 Task: Add an event with the title Second Product Launch Showcase, date '2024/04/05', time 8:00 AM to 10:00 AMand add a description: During the discussion, both the employee and the supervisor (or relevant stakeholders) will have an opportunity to share their perspectives, observations, and concerns. The focus will be on understanding the underlying reasons for the performance issues, identifying any obstacles or challenges, and jointly developing a plan for improvement.Select event color  Sage . Add location for the event as: Mexico City, Mexico, logged in from the account softage.8@softage.netand send the event invitation to softage.9@softage.net and softage.10@softage.net. Set a reminder for the event Every weekday(Monday to Friday)
Action: Mouse moved to (34, 89)
Screenshot: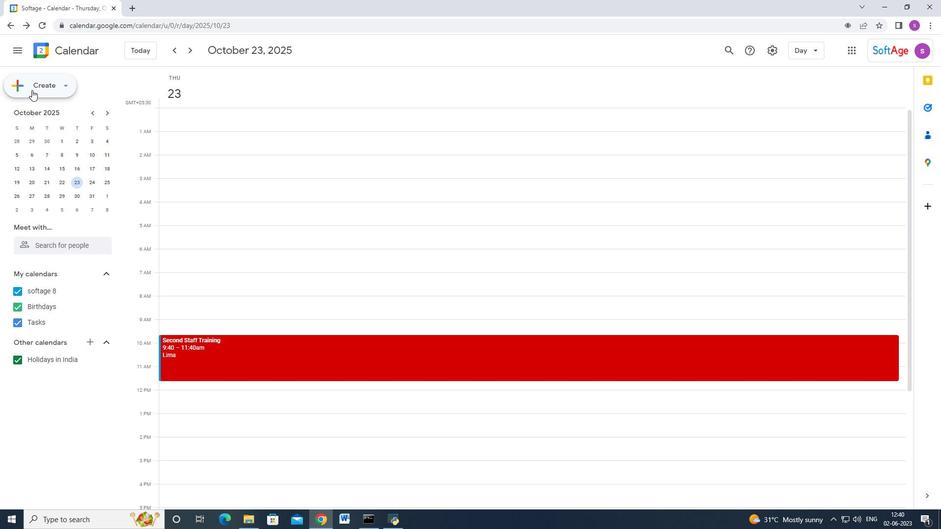 
Action: Mouse pressed left at (34, 89)
Screenshot: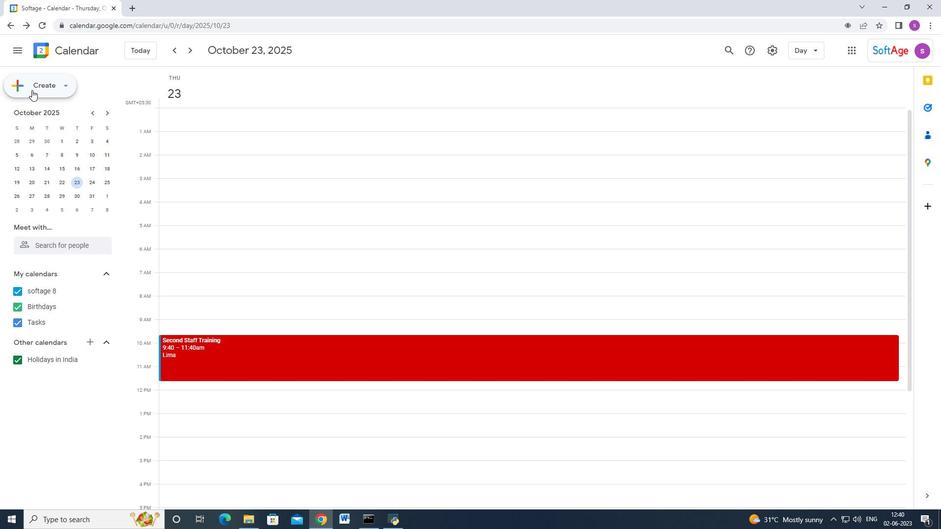
Action: Mouse moved to (53, 112)
Screenshot: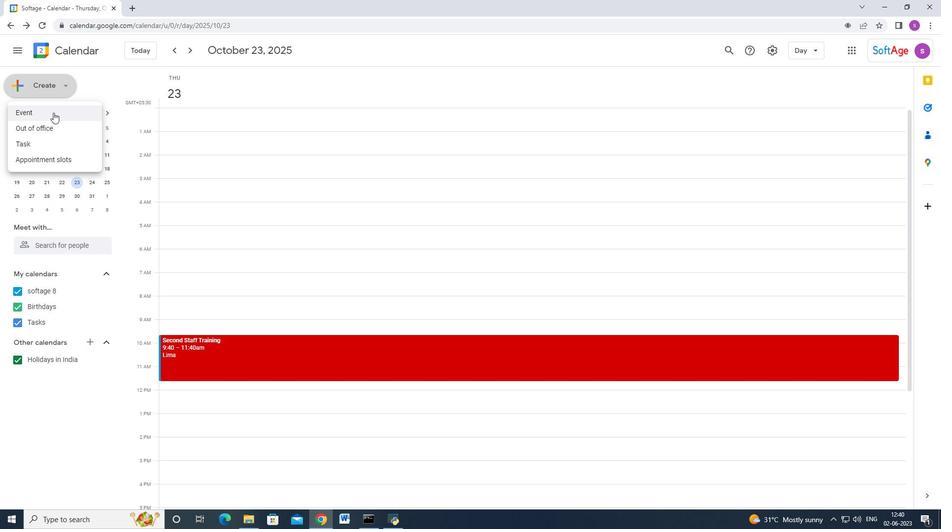 
Action: Mouse pressed left at (53, 112)
Screenshot: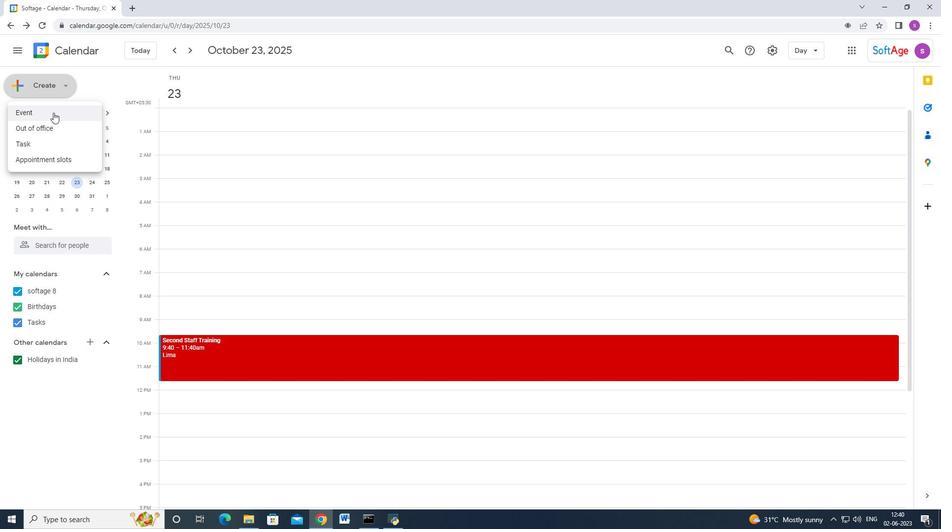 
Action: Mouse moved to (553, 398)
Screenshot: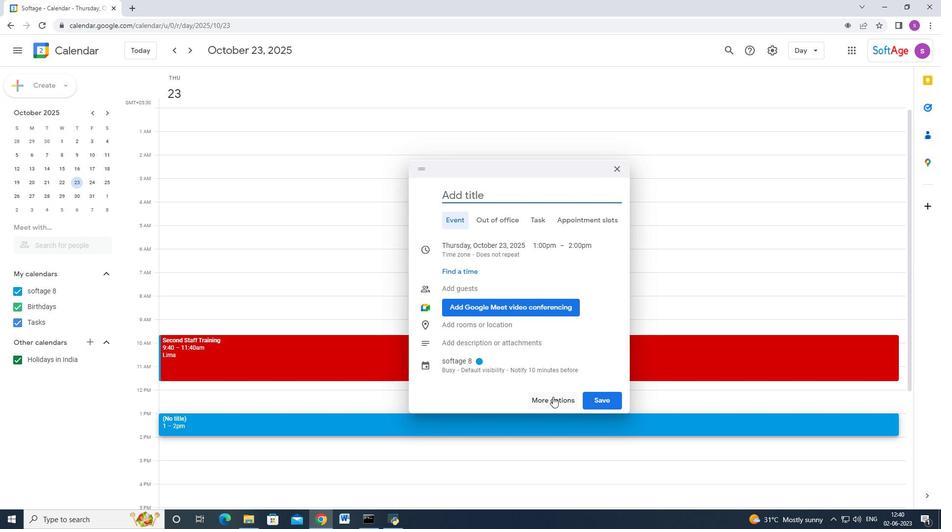 
Action: Mouse pressed left at (553, 398)
Screenshot: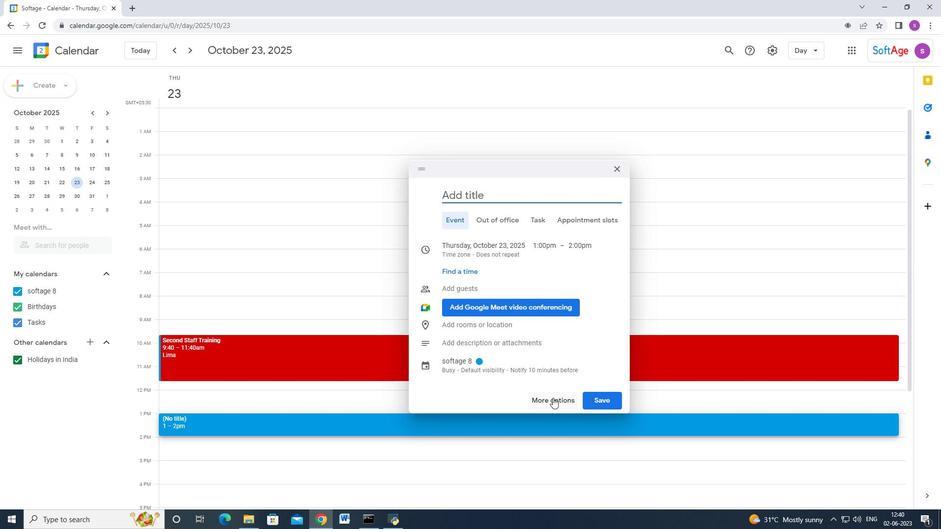 
Action: Mouse moved to (106, 64)
Screenshot: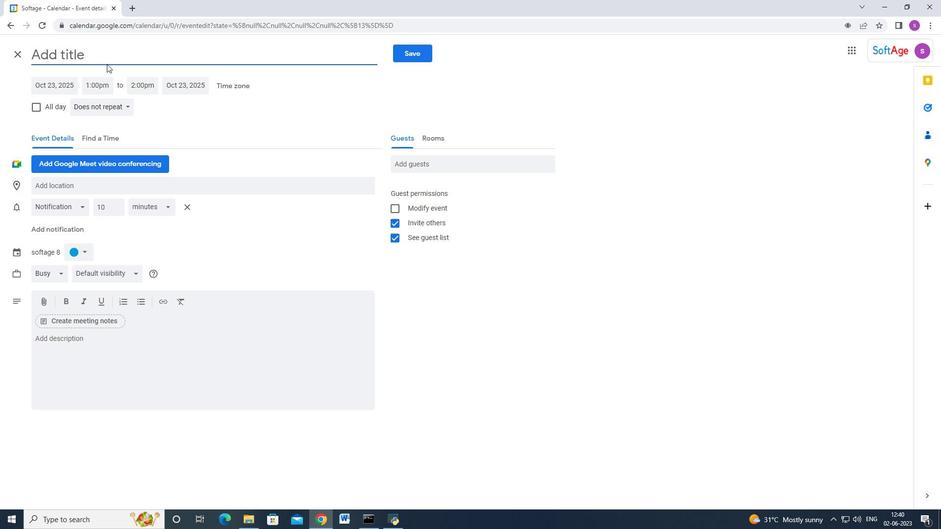 
Action: Key pressed <Key.shift><Key.shift><Key.shift><Key.shift><Key.shift><Key.shift><Key.shift><Key.shift><Key.shift><Key.shift><Key.shift><Key.shift><Key.shift><Key.shift><Key.shift><Key.shift><Key.shift><Key.shift><Key.shift><Key.shift><Key.shift><Key.shift><Key.shift><Key.shift><Key.shift><Key.shift><Key.shift><Key.shift><Key.shift><Key.shift><Key.shift><Key.shift><Key.shift><Key.shift><Key.shift><Key.shift><Key.shift>N<Key.backspace><Key.shift_r>Secib<Key.backspace><Key.backspace>ond<Key.space><Key.shift>Product<Key.space><Key.shift>Launch<Key.space><Key.shift>Showcase
Screenshot: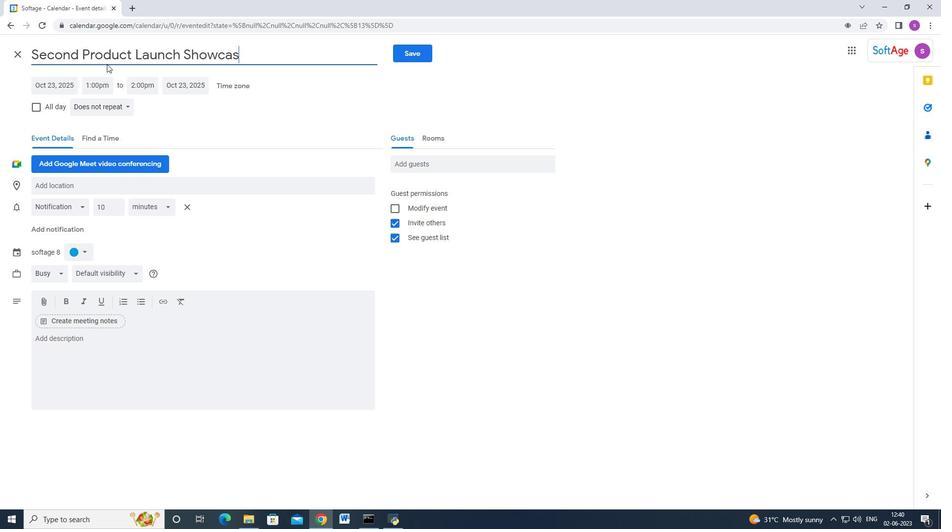 
Action: Mouse moved to (43, 85)
Screenshot: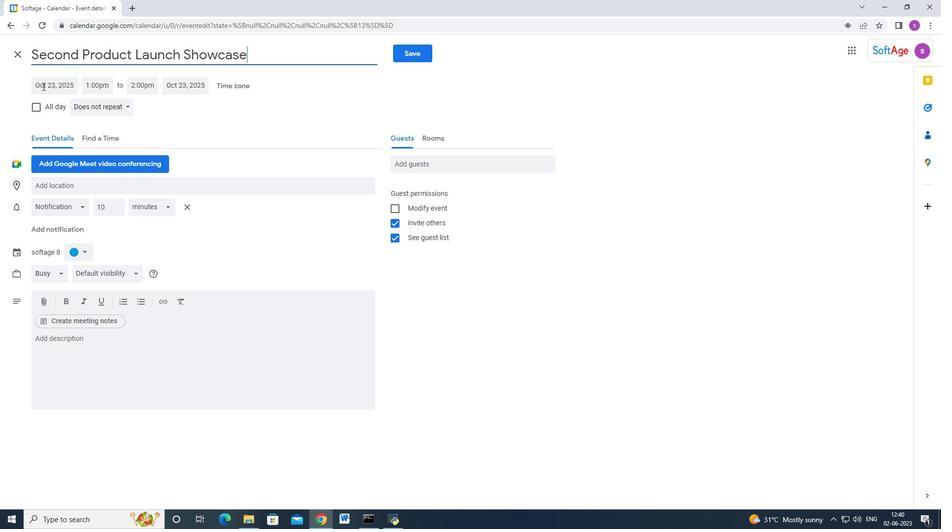 
Action: Mouse pressed left at (43, 85)
Screenshot: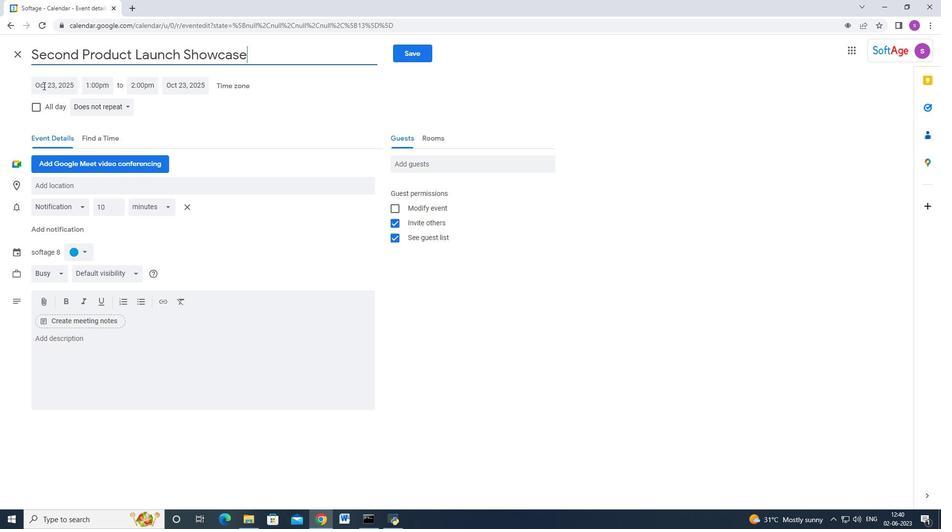 
Action: Mouse moved to (143, 105)
Screenshot: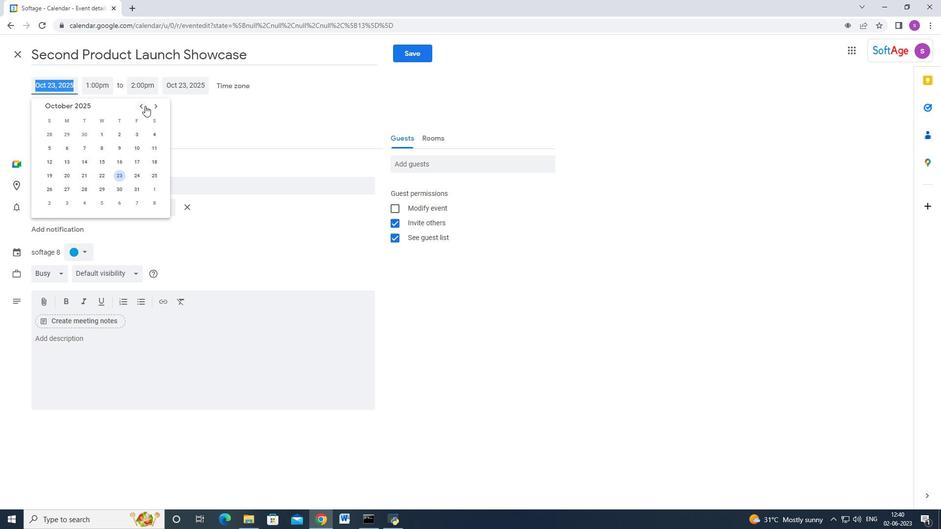 
Action: Mouse pressed left at (143, 105)
Screenshot: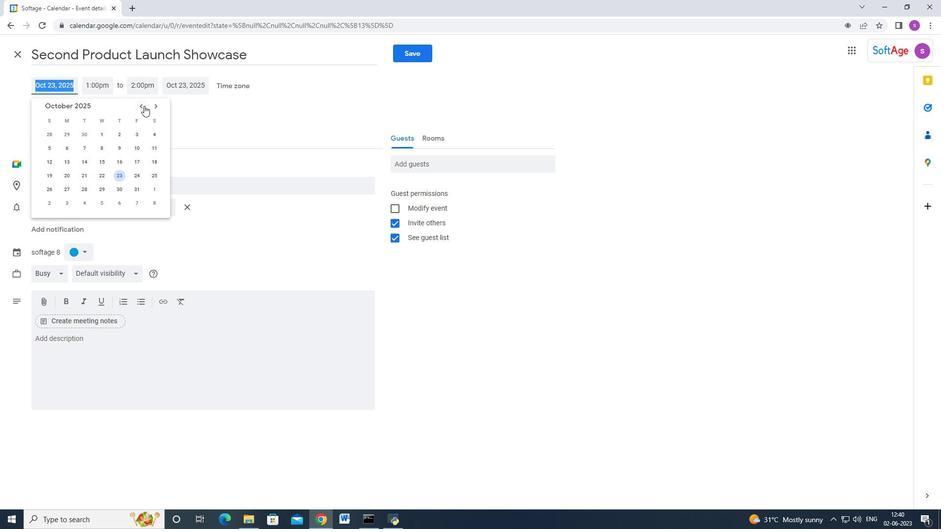 
Action: Mouse pressed left at (143, 105)
Screenshot: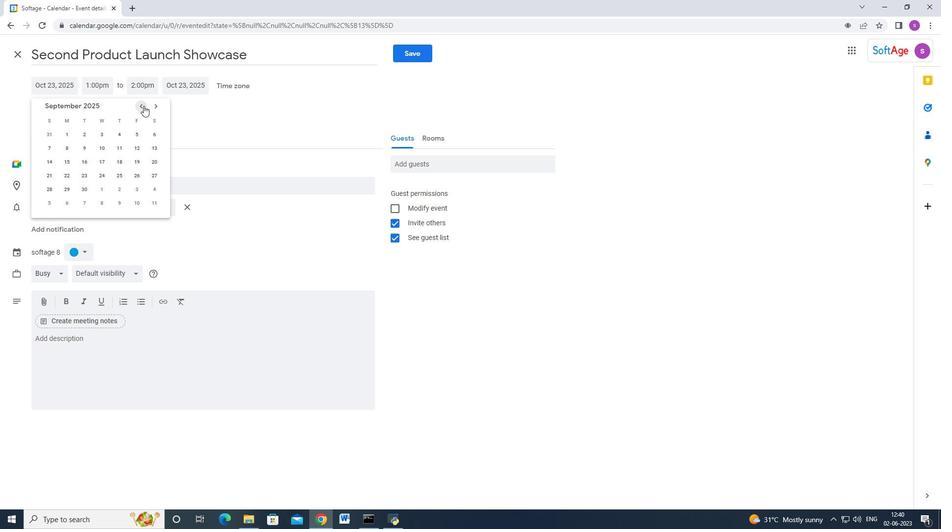 
Action: Mouse pressed left at (143, 105)
Screenshot: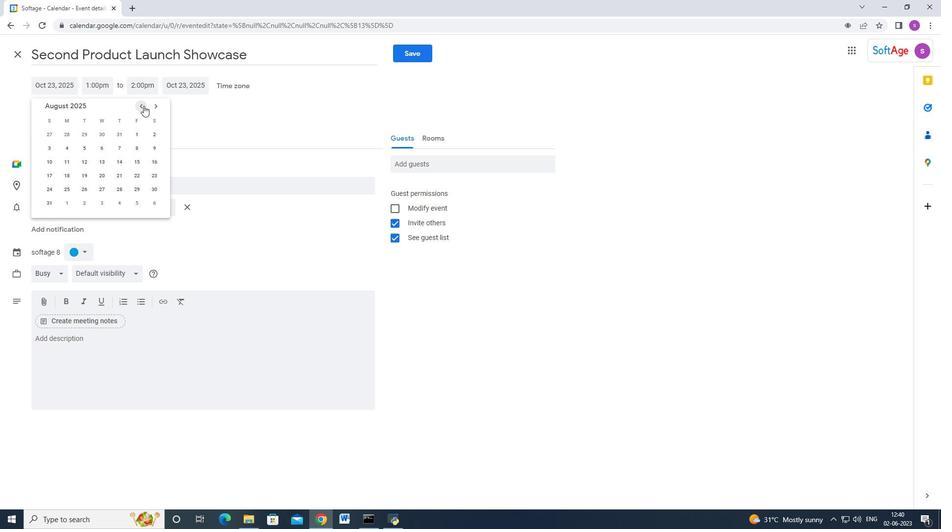 
Action: Mouse pressed left at (143, 105)
Screenshot: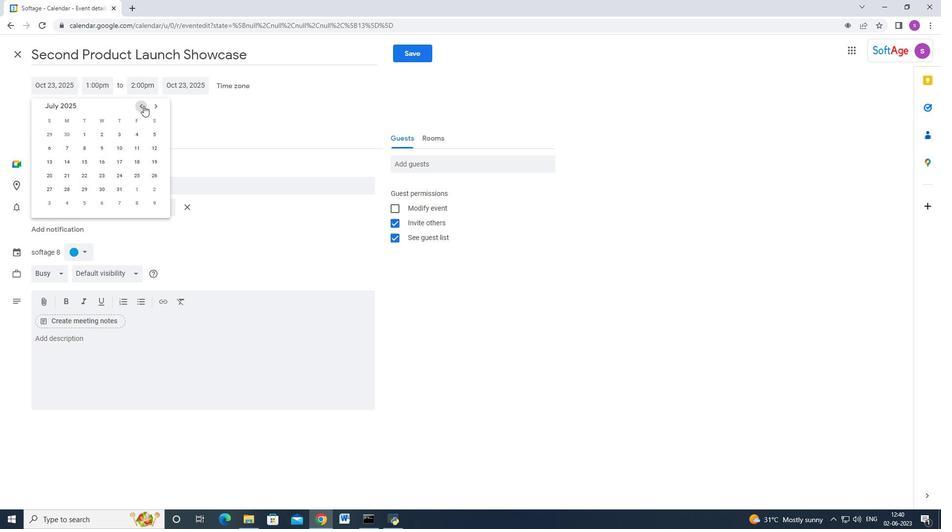 
Action: Mouse pressed left at (143, 105)
Screenshot: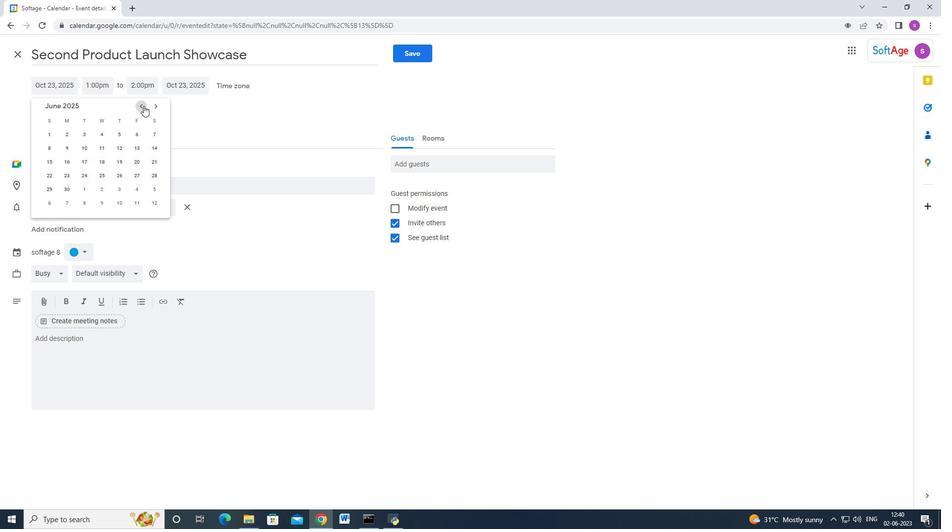 
Action: Mouse pressed left at (143, 105)
Screenshot: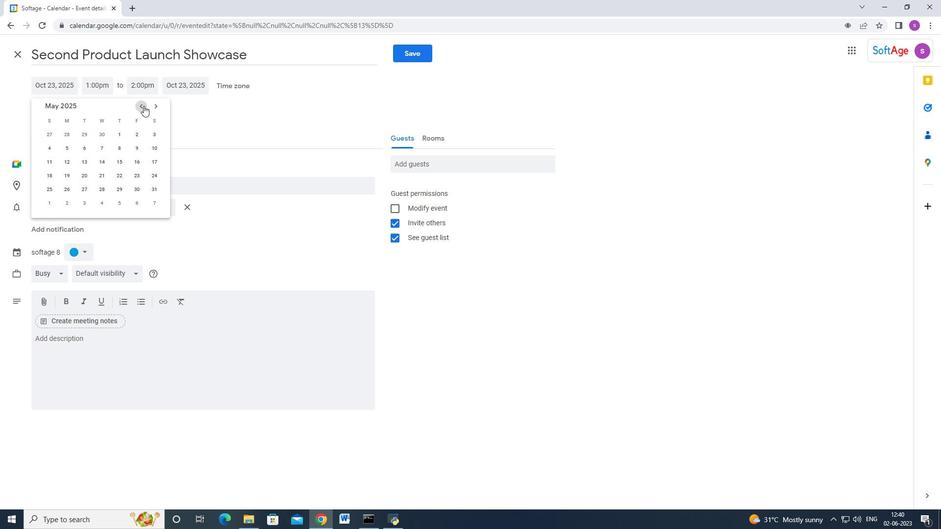 
Action: Mouse pressed left at (143, 105)
Screenshot: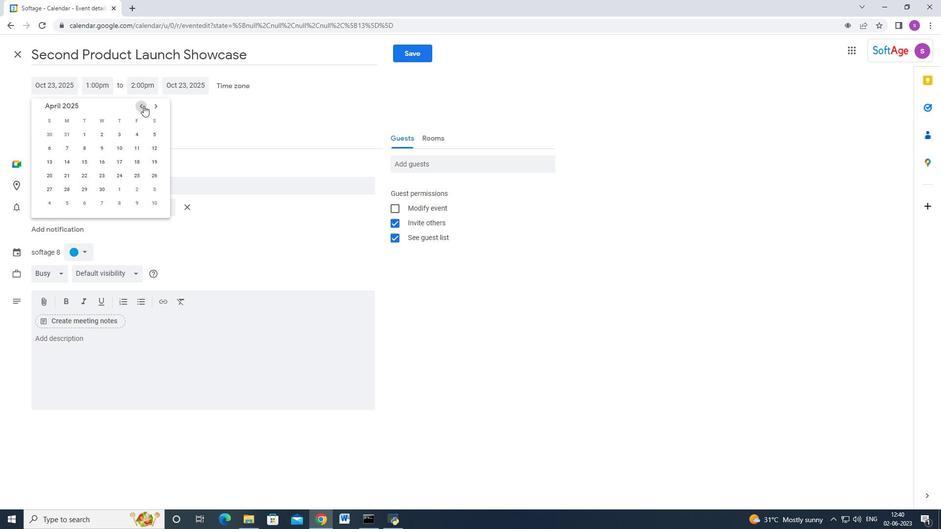 
Action: Mouse pressed left at (143, 105)
Screenshot: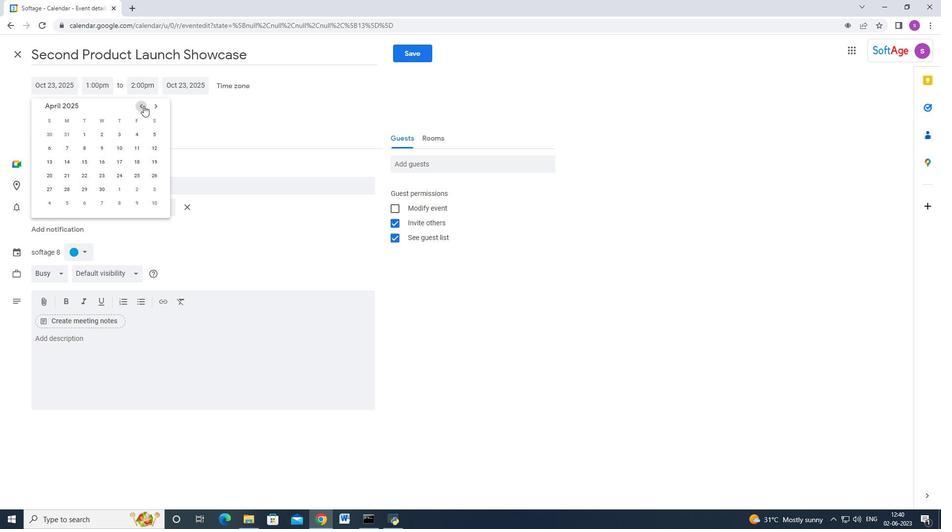 
Action: Mouse pressed left at (143, 105)
Screenshot: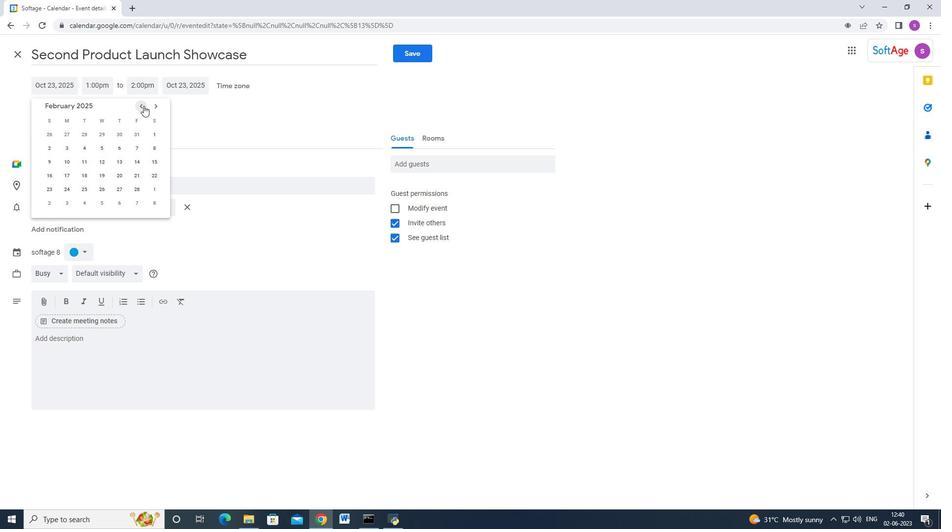 
Action: Mouse pressed left at (143, 105)
Screenshot: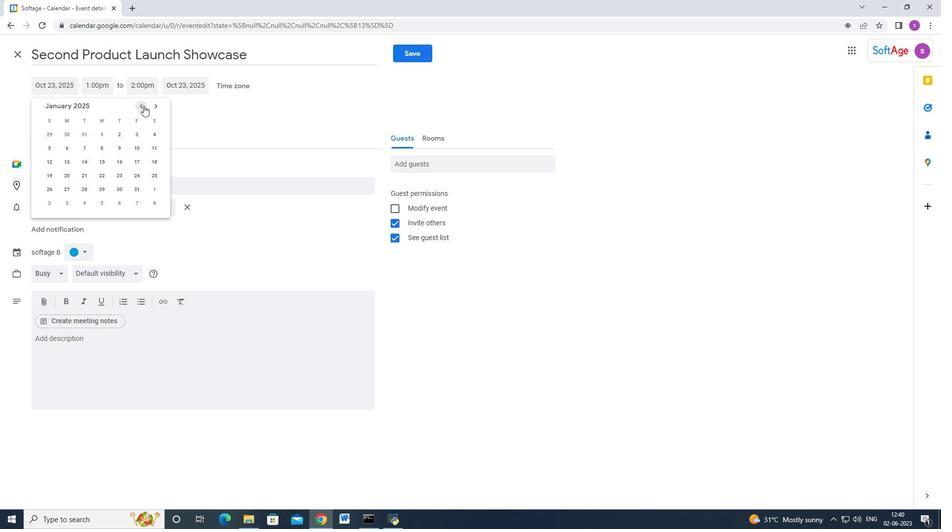 
Action: Mouse pressed left at (143, 105)
Screenshot: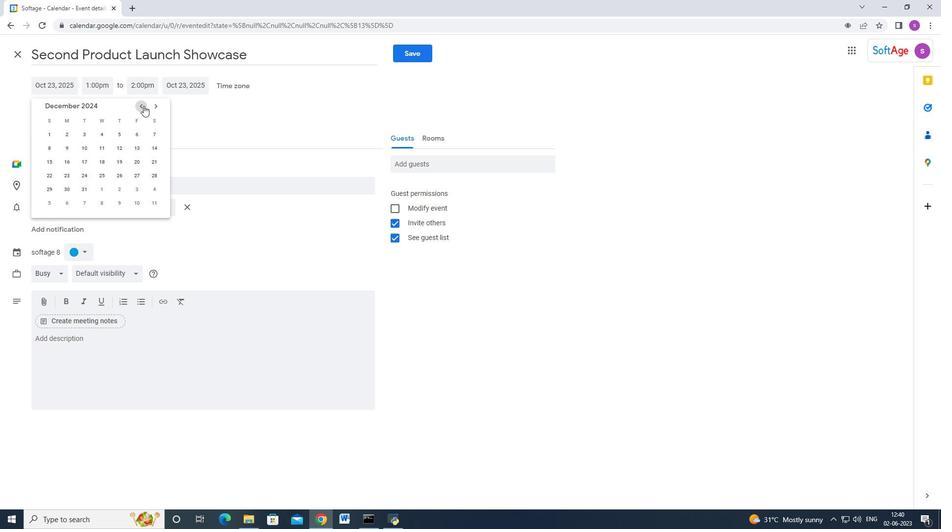 
Action: Mouse pressed left at (143, 105)
Screenshot: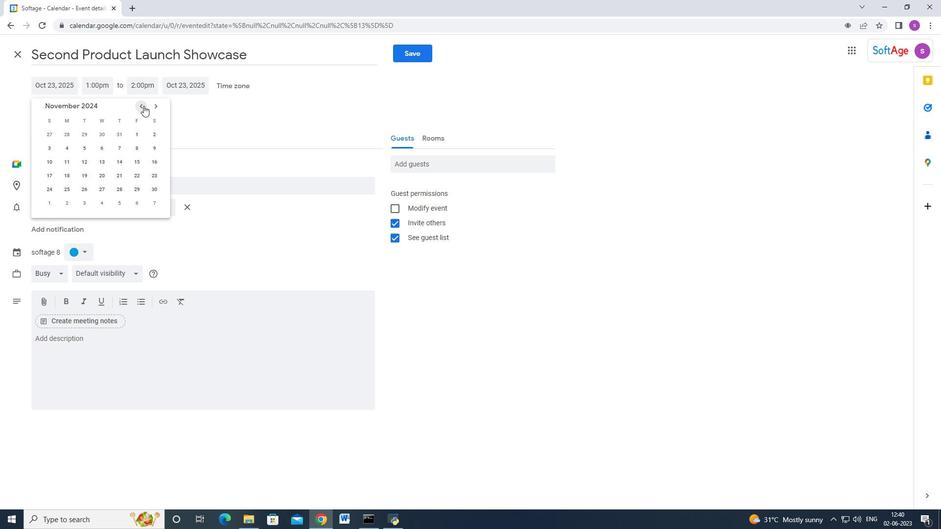 
Action: Mouse pressed left at (143, 105)
Screenshot: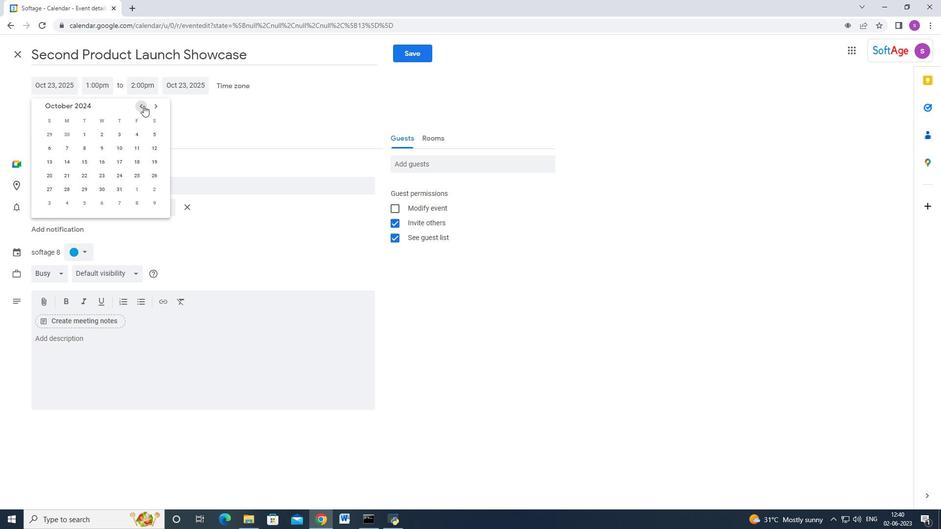 
Action: Mouse pressed left at (143, 105)
Screenshot: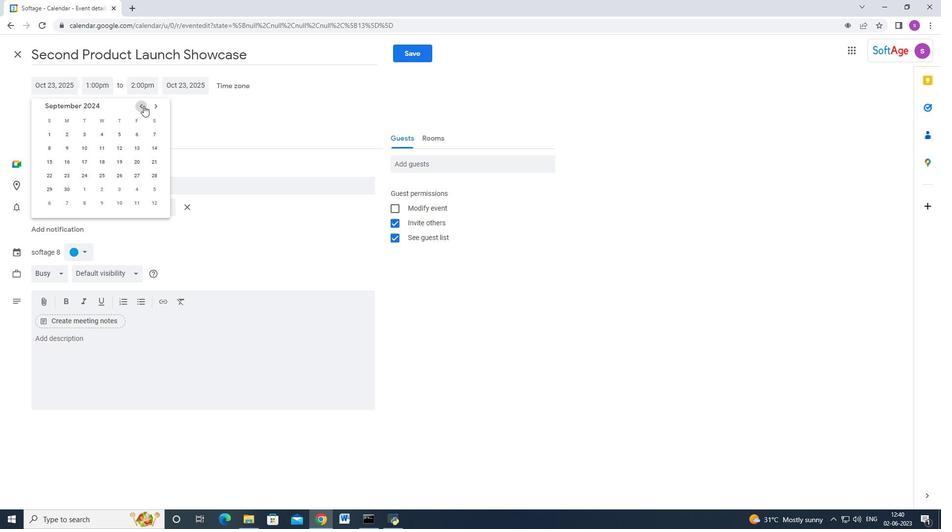 
Action: Mouse pressed left at (143, 105)
Screenshot: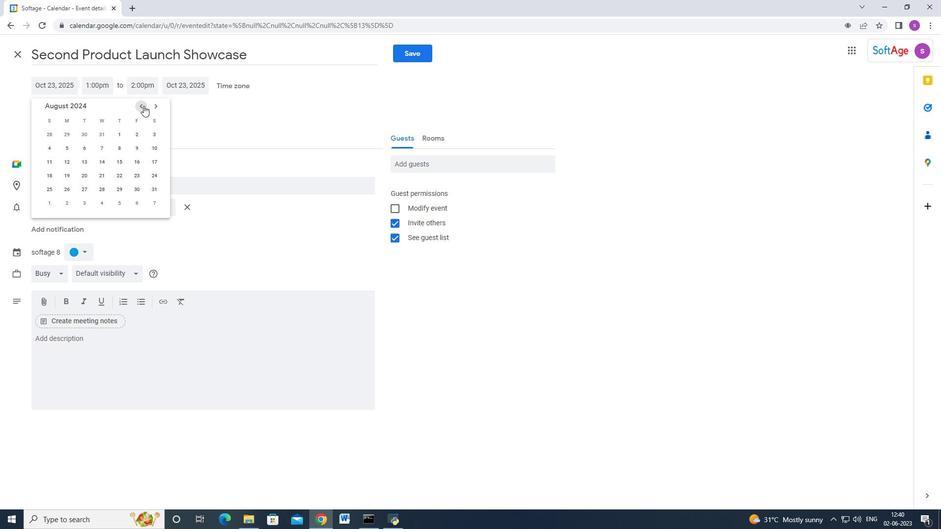 
Action: Mouse pressed left at (143, 105)
Screenshot: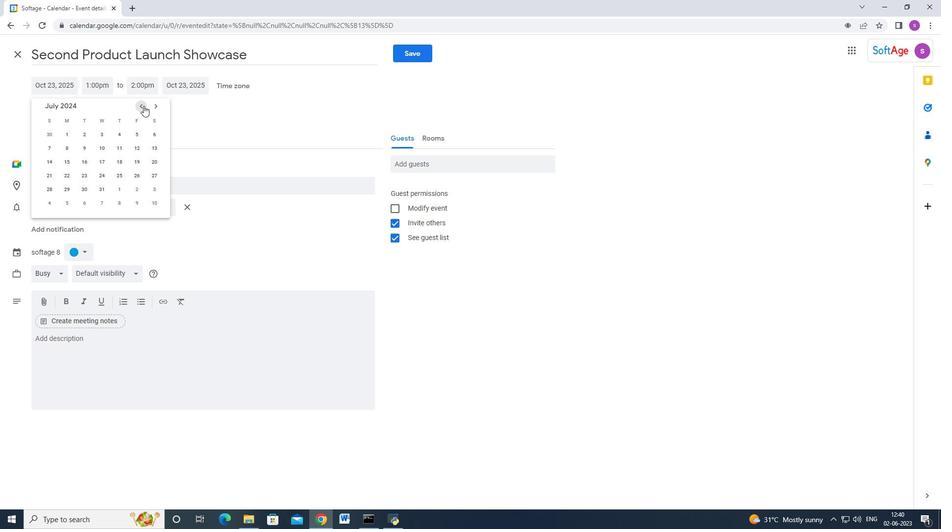 
Action: Mouse pressed left at (143, 105)
Screenshot: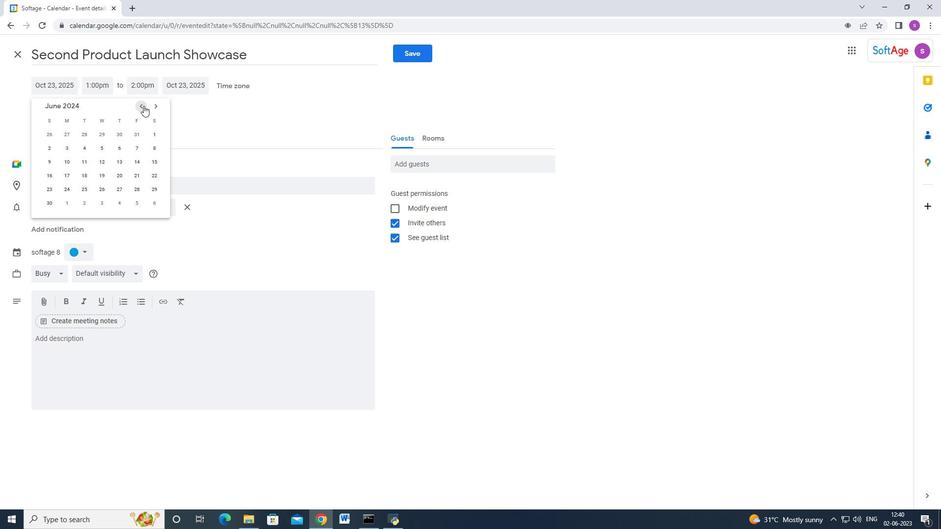 
Action: Mouse pressed left at (143, 105)
Screenshot: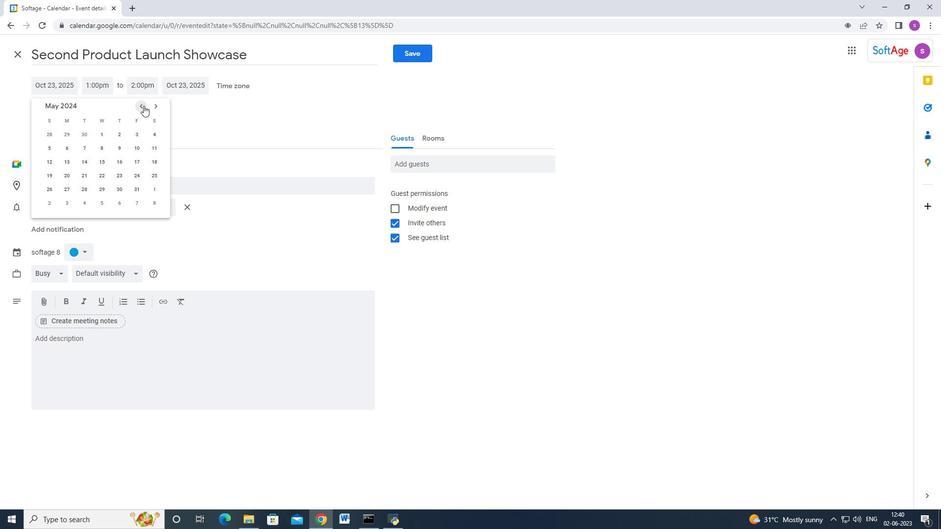 
Action: Mouse moved to (141, 130)
Screenshot: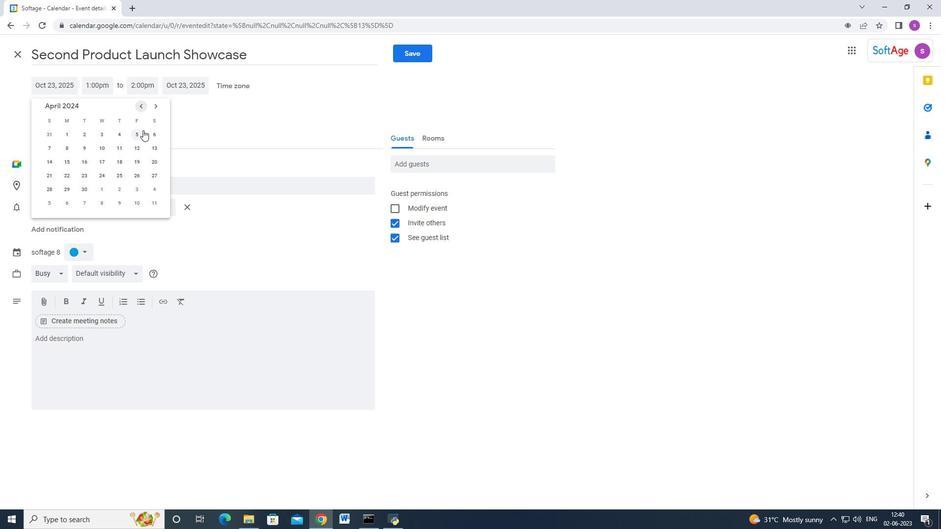 
Action: Mouse pressed left at (141, 130)
Screenshot: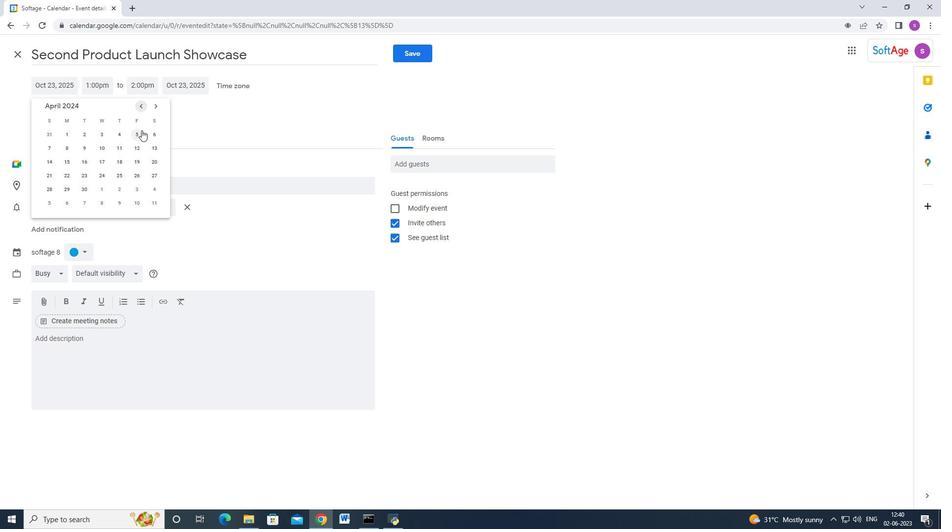 
Action: Mouse moved to (91, 80)
Screenshot: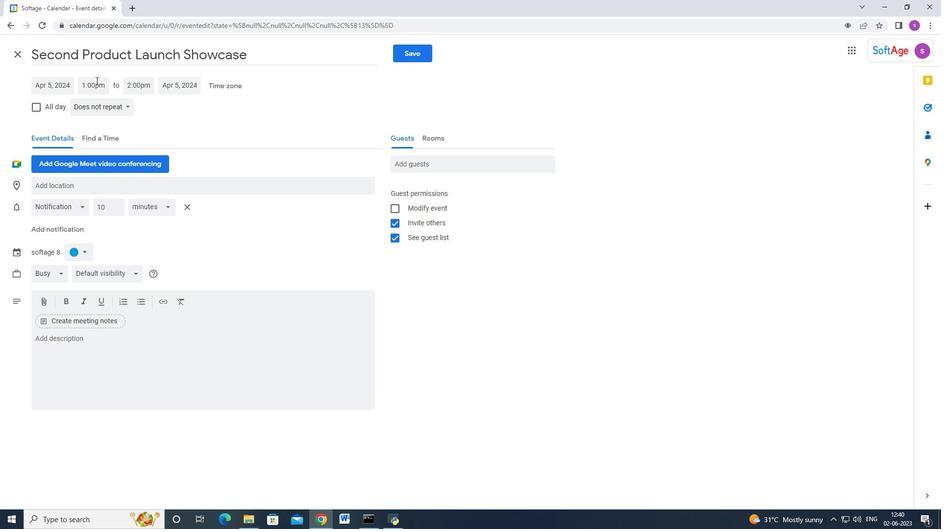 
Action: Mouse pressed left at (91, 80)
Screenshot: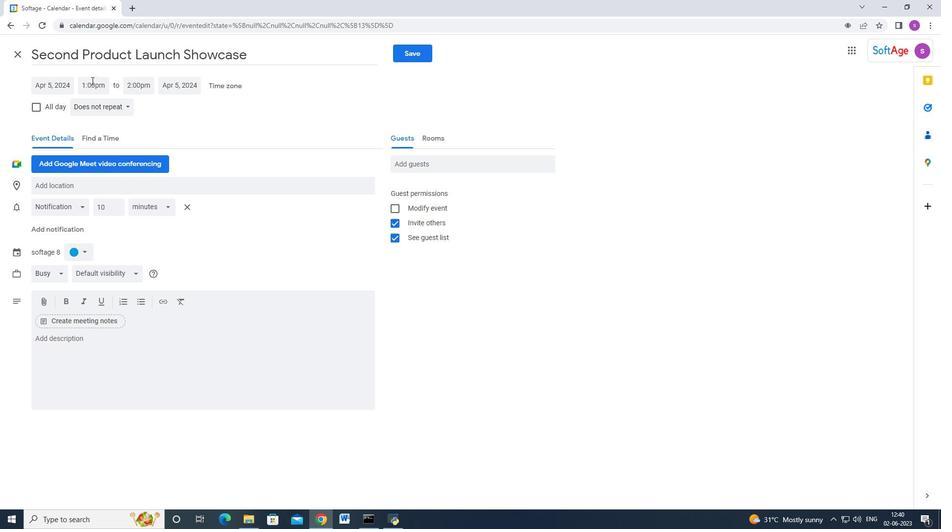 
Action: Key pressed 8<Key.shift>:000<Key.backspace>am<Key.enter>
Screenshot: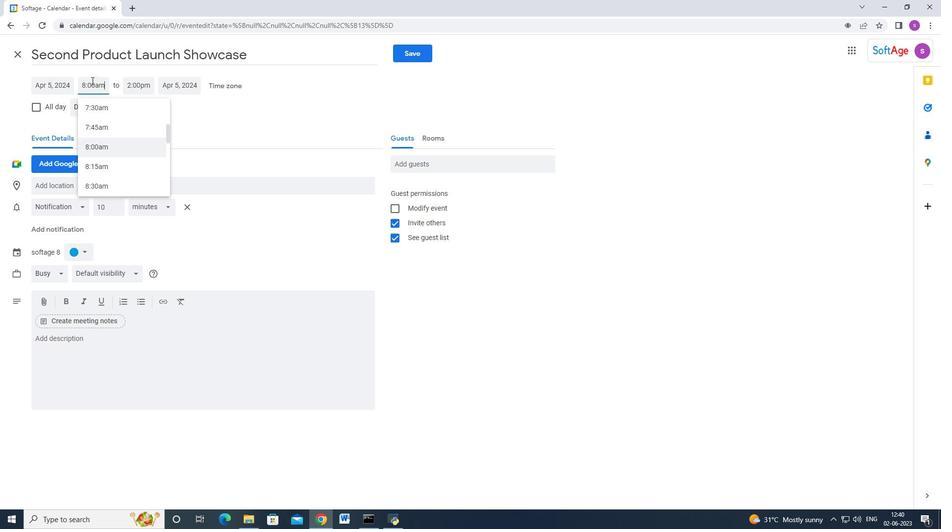 
Action: Mouse moved to (139, 89)
Screenshot: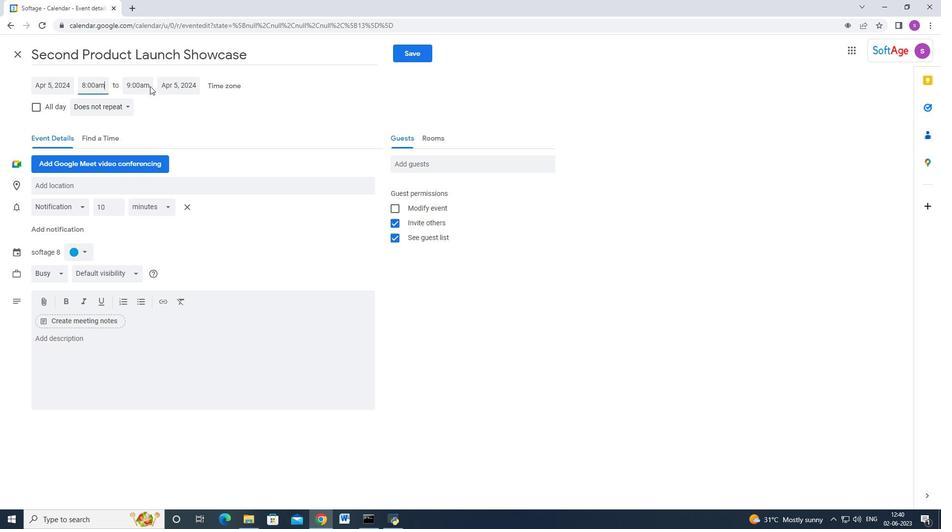 
Action: Mouse pressed left at (139, 89)
Screenshot: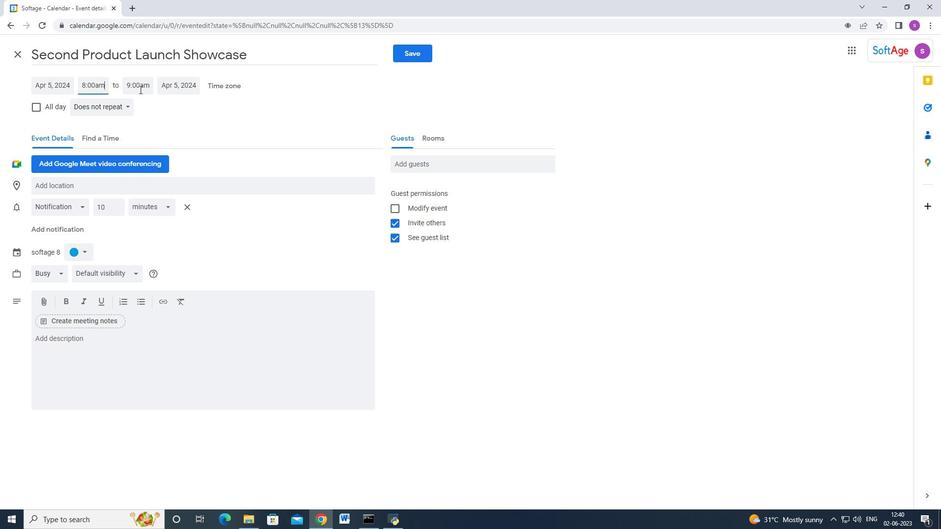 
Action: Mouse moved to (139, 89)
Screenshot: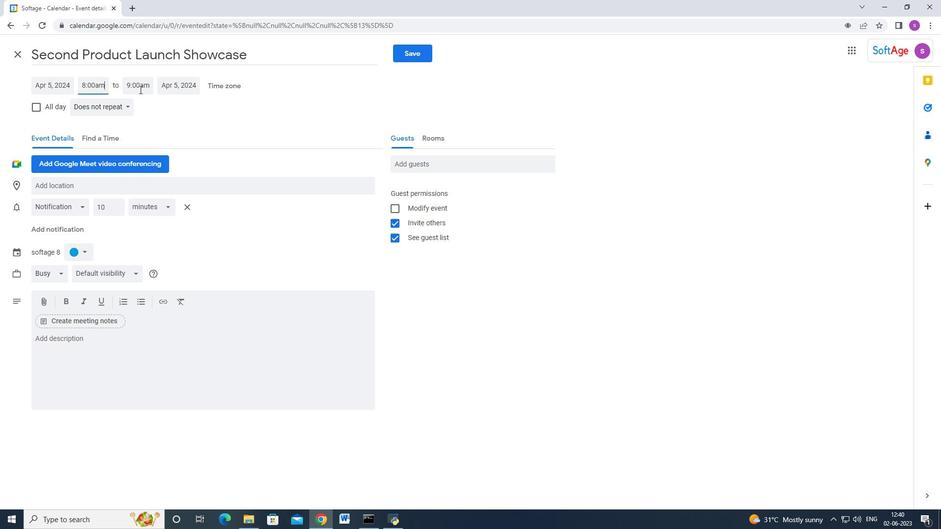 
Action: Key pressed 10<Key.shift>:00am<Key.enter>
Screenshot: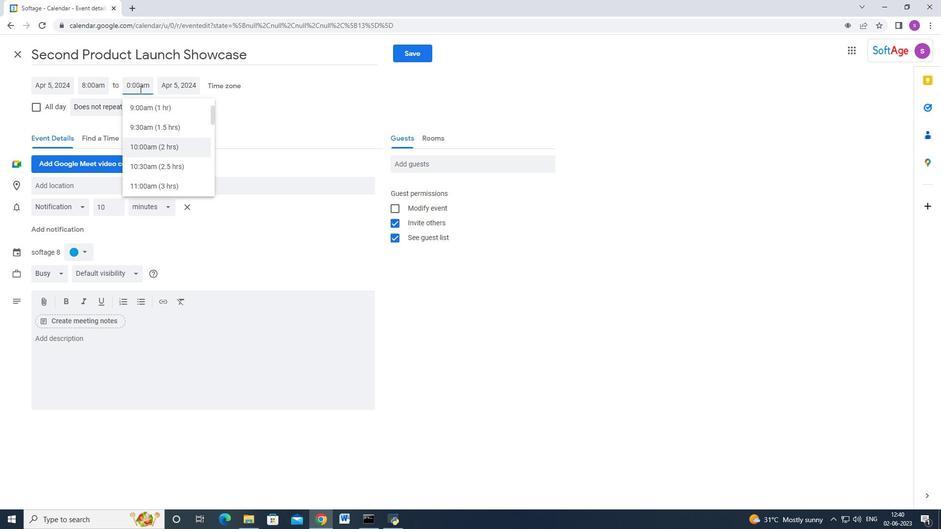 
Action: Mouse moved to (181, 88)
Screenshot: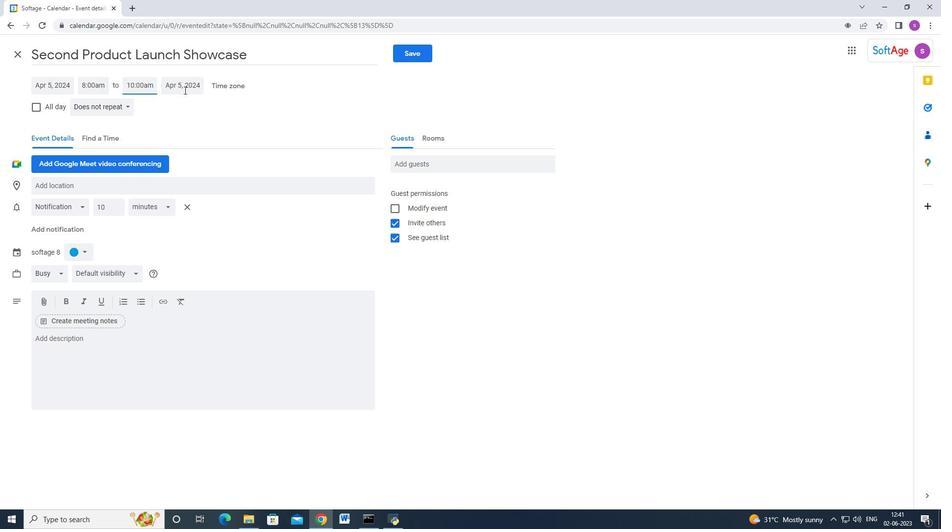 
Action: Mouse pressed left at (181, 88)
Screenshot: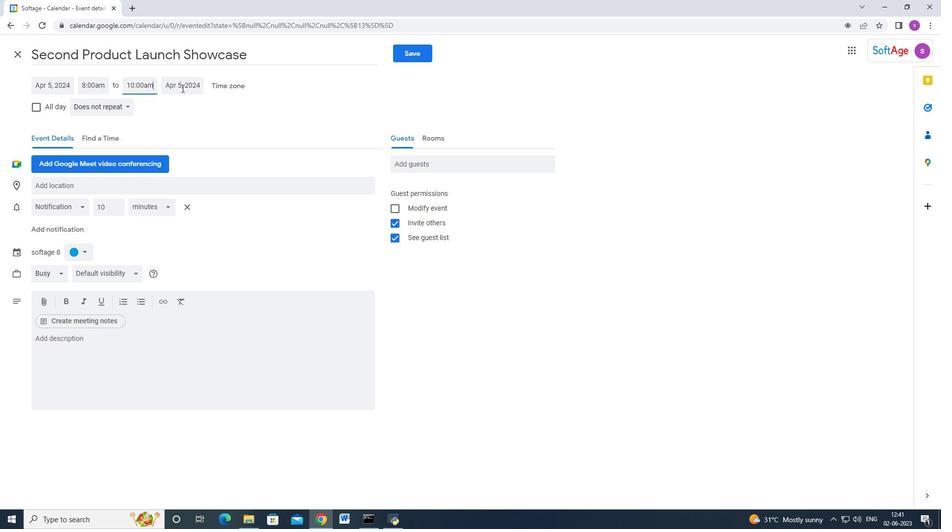 
Action: Mouse moved to (264, 84)
Screenshot: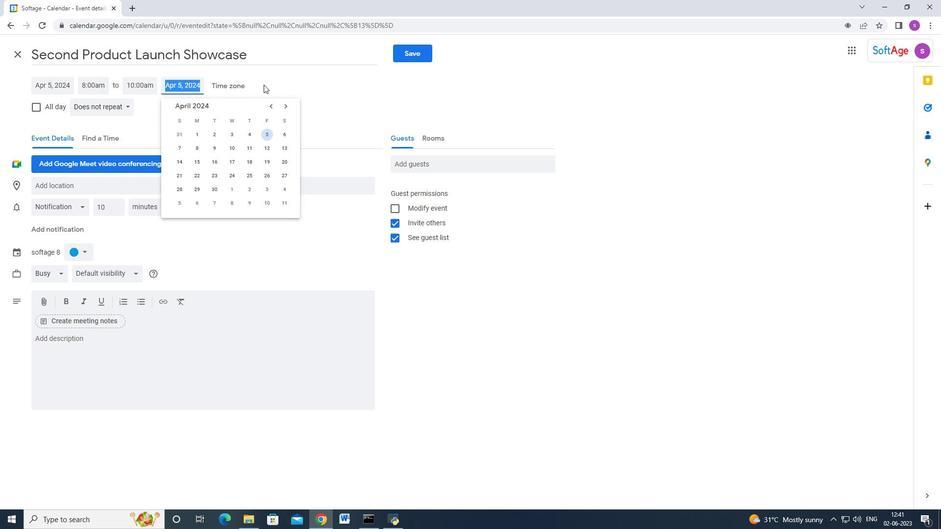 
Action: Mouse pressed left at (264, 84)
Screenshot: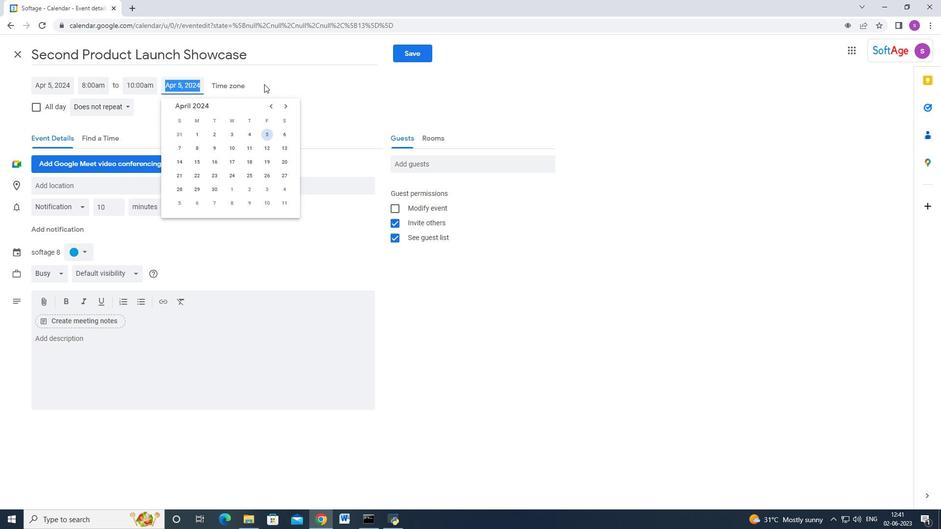 
Action: Mouse moved to (210, 150)
Screenshot: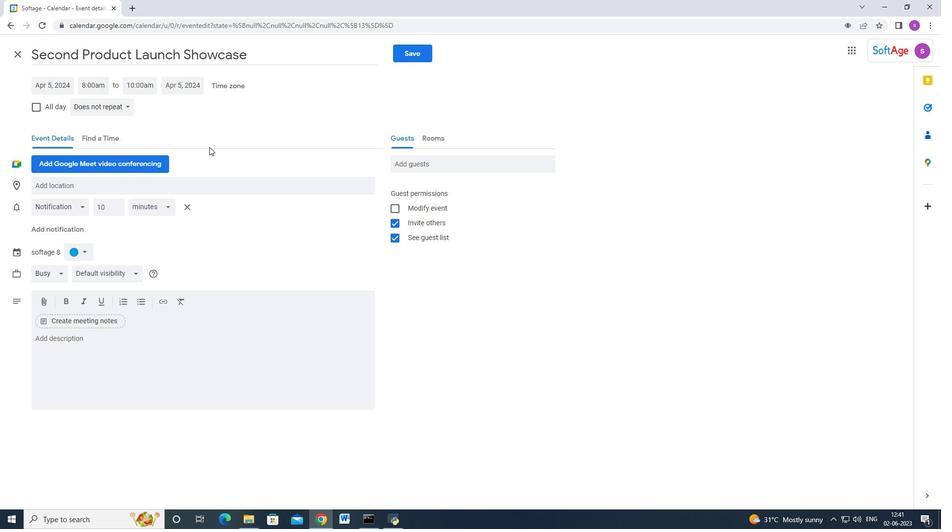 
Action: Mouse scrolled (210, 150) with delta (0, 0)
Screenshot: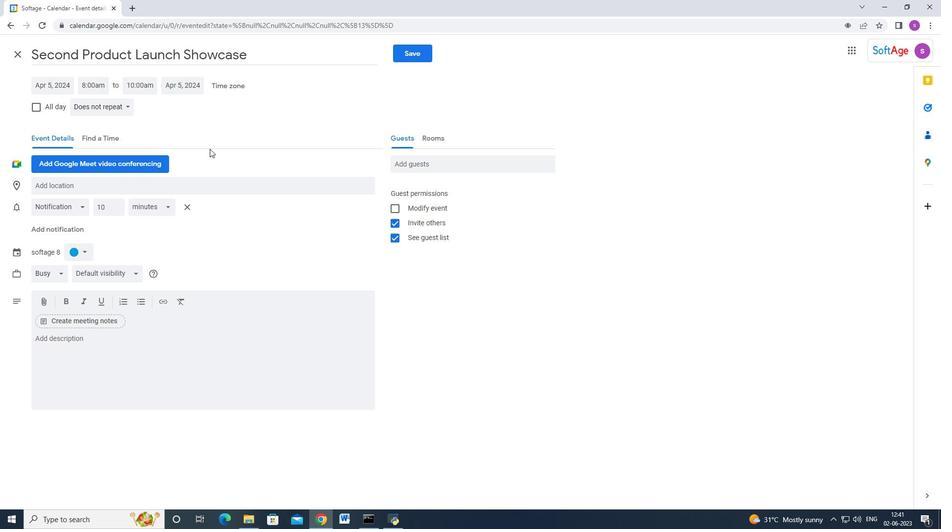 
Action: Mouse moved to (103, 344)
Screenshot: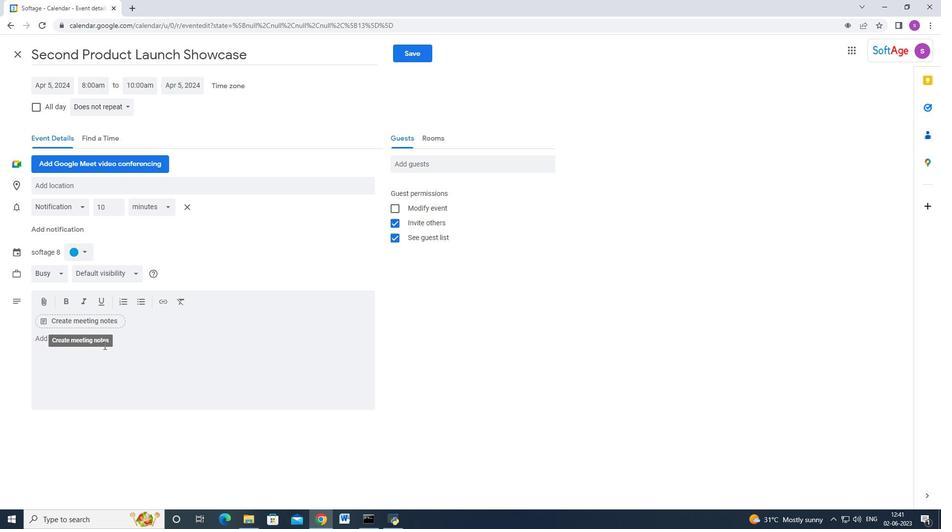 
Action: Mouse pressed left at (103, 344)
Screenshot: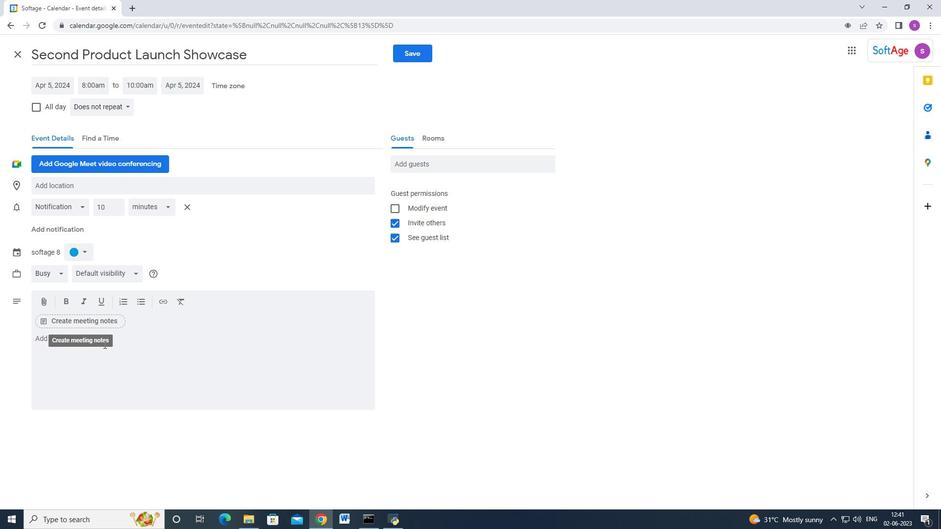 
Action: Key pressed <Key.shift>During<Key.space>the<Key.space>discussion,<Key.space>both<Key.space>the<Key.space>employee<Key.space>snd<Key.space>th<Key.backspace><Key.backspace><Key.backspace><Key.backspace><Key.backspace><Key.backspace>and<Key.space>the<Key.space>supervisor<Key.space><Key.shift>(or<Key.backspace><Key.backspace>or<Key.space>relevant<Key.space>stakeholder<Key.shift>)<Key.backspace>s<Key.shift>)<Key.space>will<Key.space>have<Key.space>an<Key.space>opportunity<Key.space>to<Key.space>share<Key.space>their<Key.space>perspectives,<Key.space>observations,<Key.space>and<Key.space>concerns.<Key.space><Key.shift>The<Key.space><Key.shift>focus<Key.space>will<Key.space>be<Key.space>on<Key.space>understanding<Key.space>the<Key.space>underlying<Key.space>t<Key.backspace>reasons<Key.space>for<Key.space>ther<Key.backspace><Key.space>perfom<Key.backspace>rmance<Key.space>issues,<Key.space><Key.shift>Identifying<Key.space>any<Key.space>obstack<Key.backspace>les<Key.space>or<Key.space>challenges<Key.space><Key.backspace>,<Key.space>and<Key.space>jointly<Key.space>developing<Key.space>a<Key.space>plan<Key.space>for<Key.space>improvement.
Screenshot: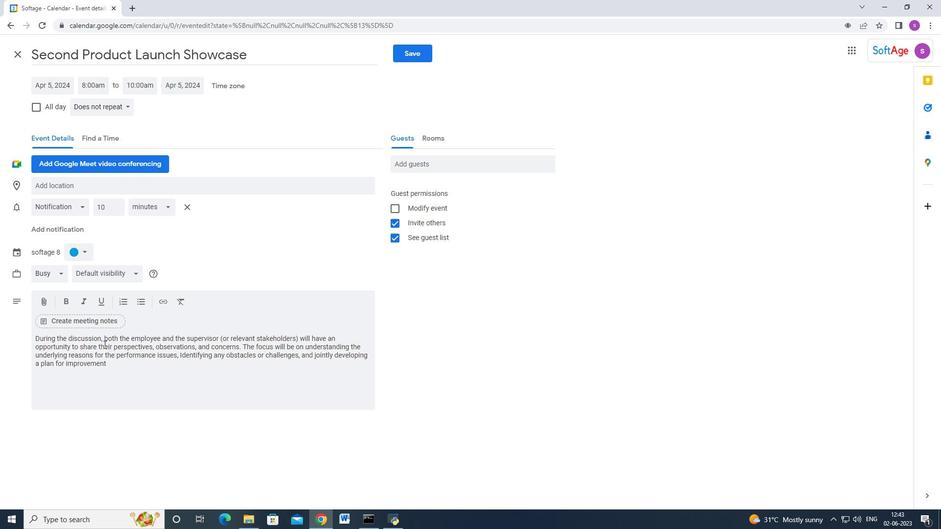 
Action: Mouse moved to (83, 253)
Screenshot: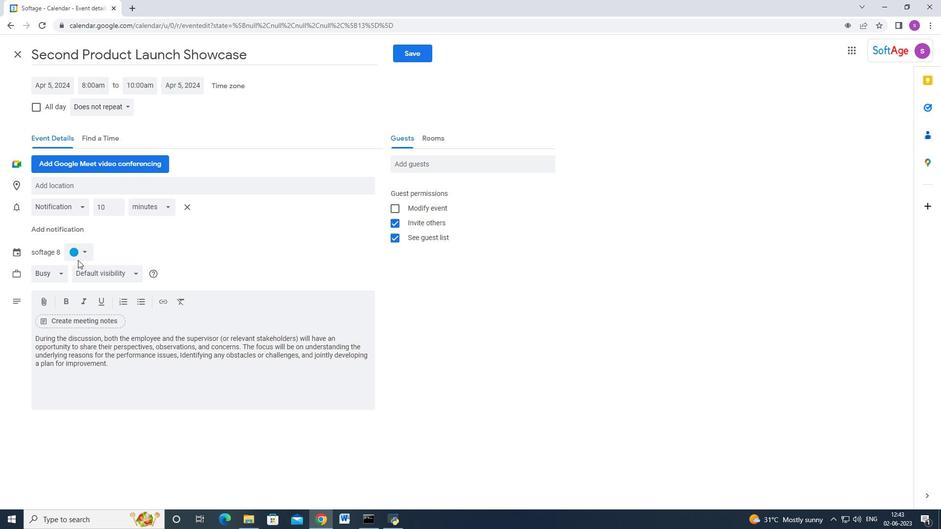 
Action: Mouse pressed left at (83, 253)
Screenshot: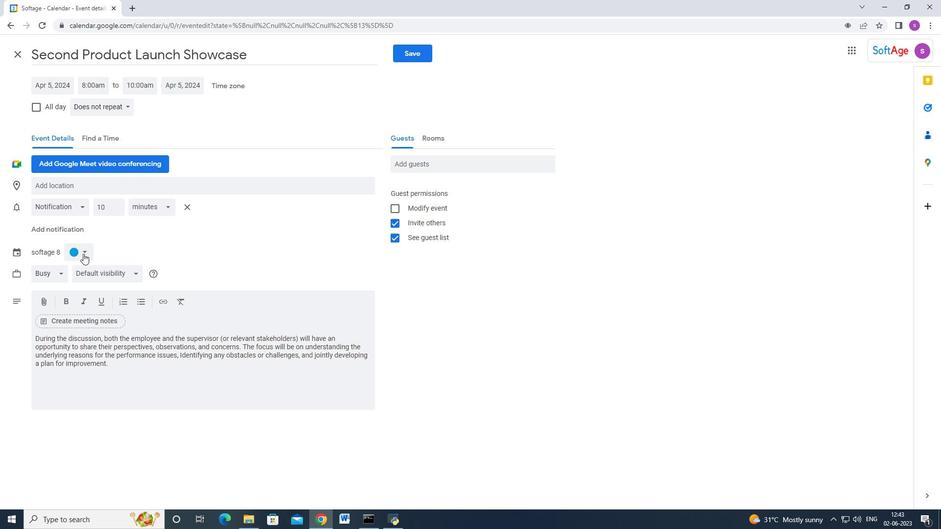
Action: Mouse moved to (74, 275)
Screenshot: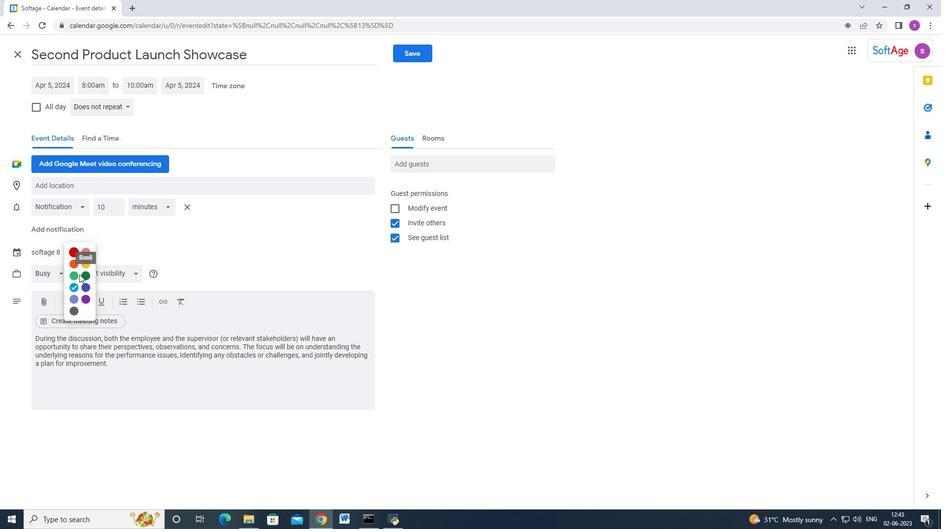
Action: Mouse pressed left at (74, 275)
Screenshot: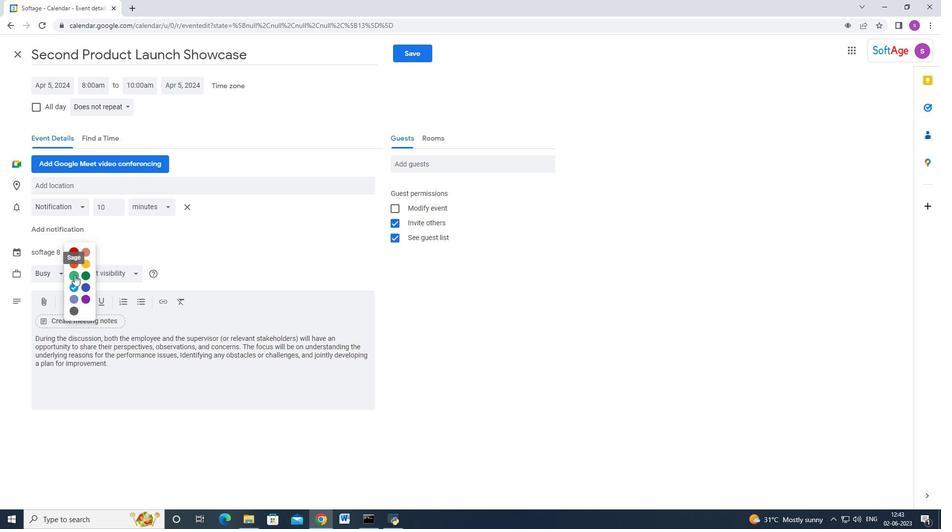 
Action: Mouse moved to (194, 191)
Screenshot: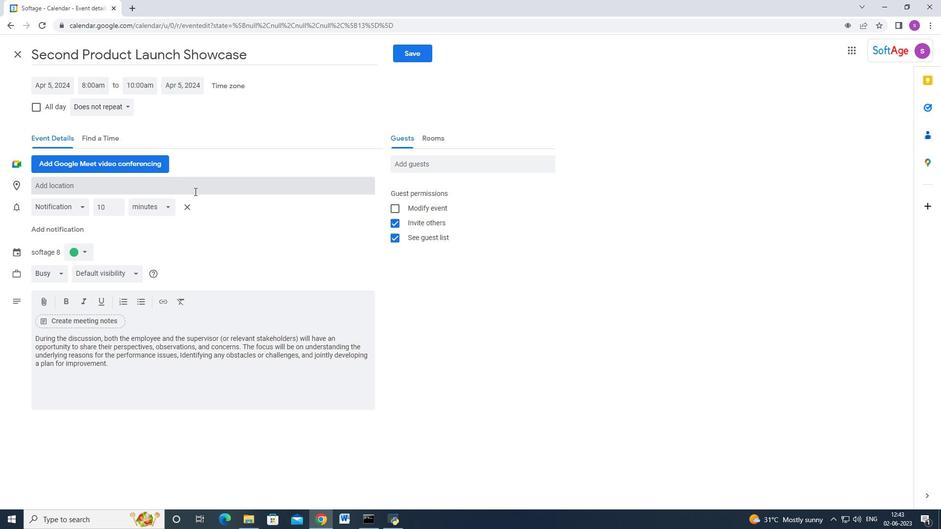 
Action: Mouse pressed left at (194, 191)
Screenshot: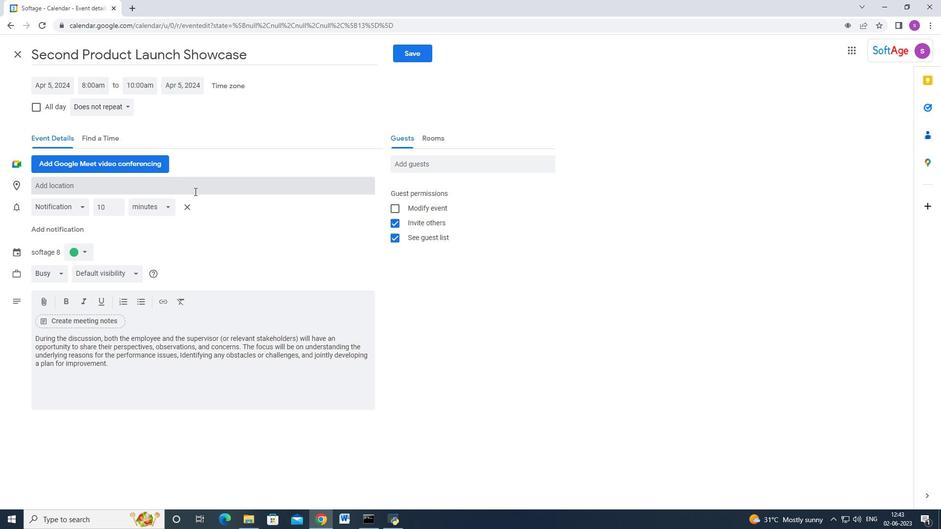 
Action: Key pressed <Key.shift>Ne<Key.backspace><Key.backspace><Key.shift>Mexico<Key.space><Key.shift>City,<Key.space><Key.shift>Mexico
Screenshot: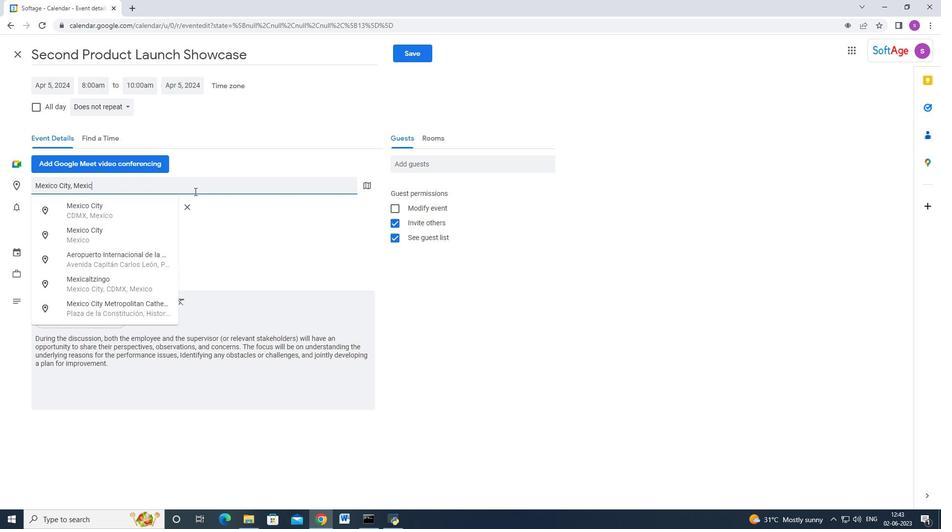 
Action: Mouse moved to (139, 229)
Screenshot: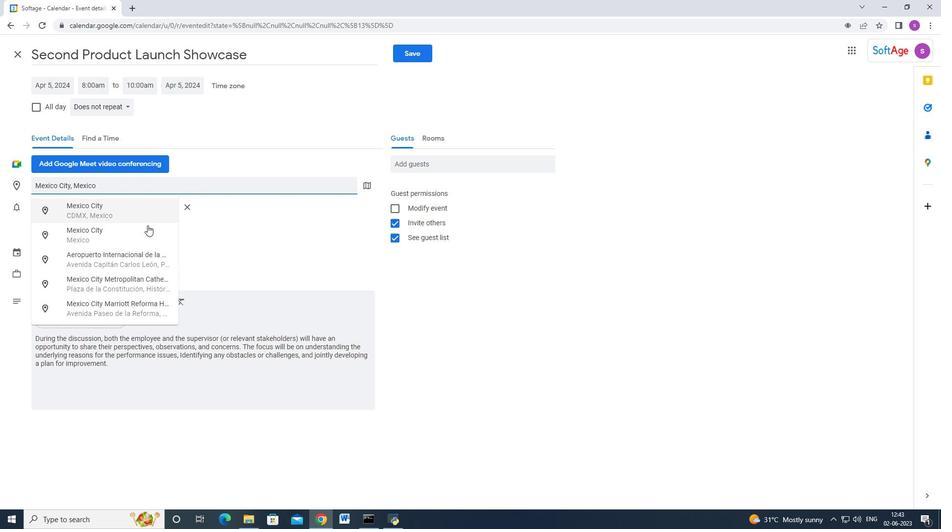 
Action: Mouse pressed left at (139, 229)
Screenshot: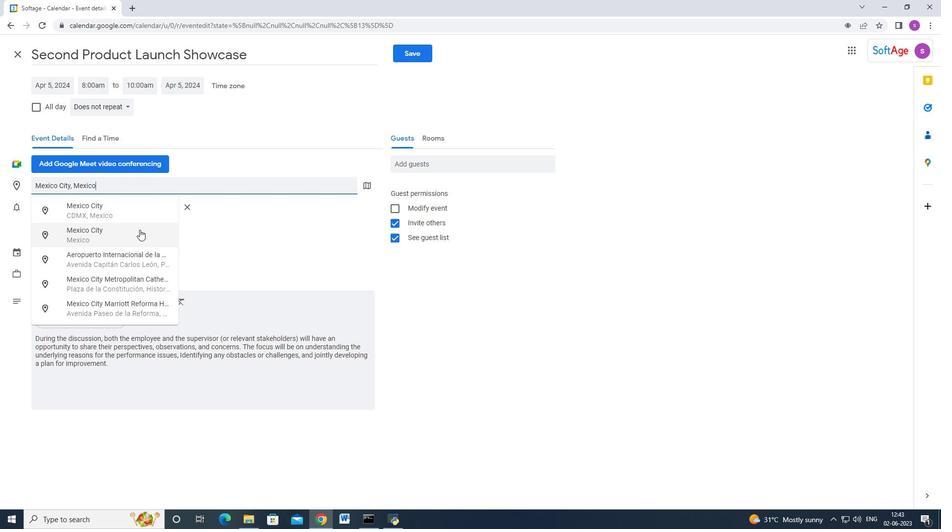 
Action: Mouse moved to (424, 157)
Screenshot: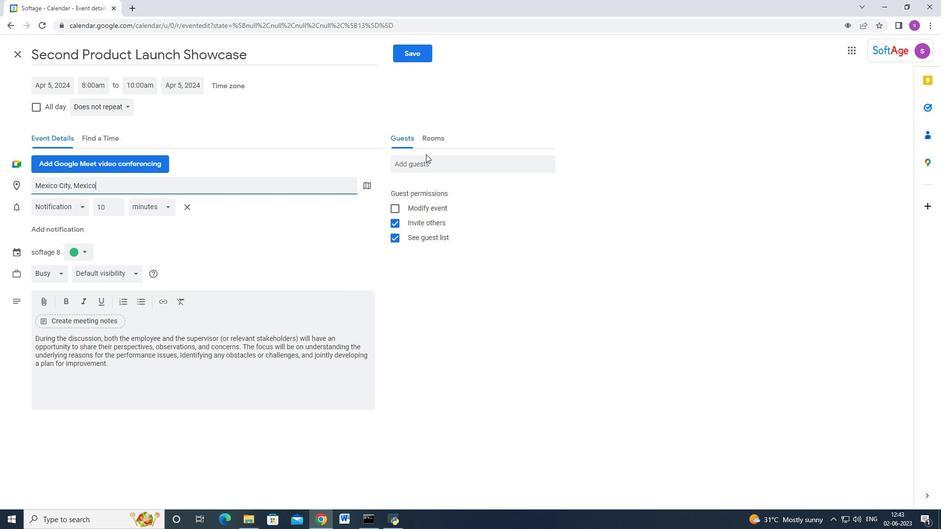 
Action: Mouse pressed left at (424, 157)
Screenshot: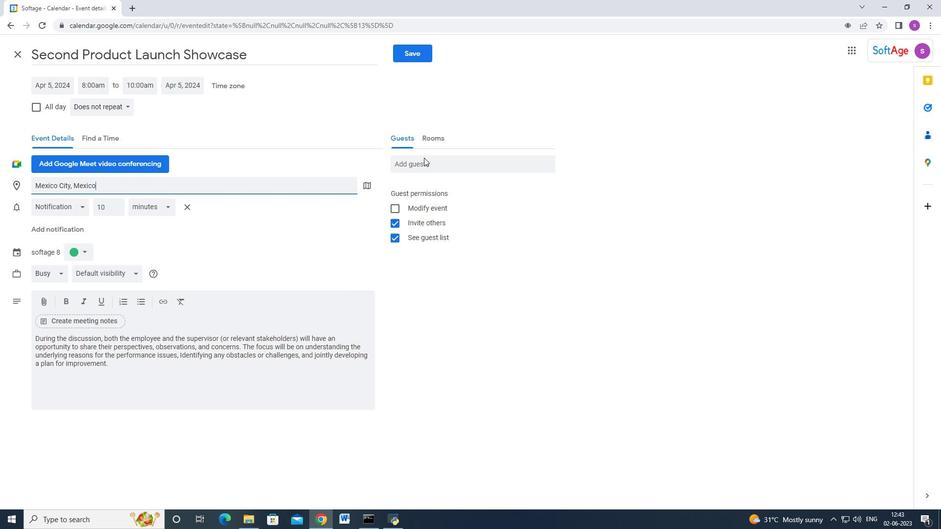 
Action: Key pressed sifta<Key.backspace><Key.backspace><Key.backspace><Key.backspace>oftage.9<Key.shift_r>@softage.net<Key.tab>softage.10<Key.shift_r>@softage.net<Key.enter>
Screenshot: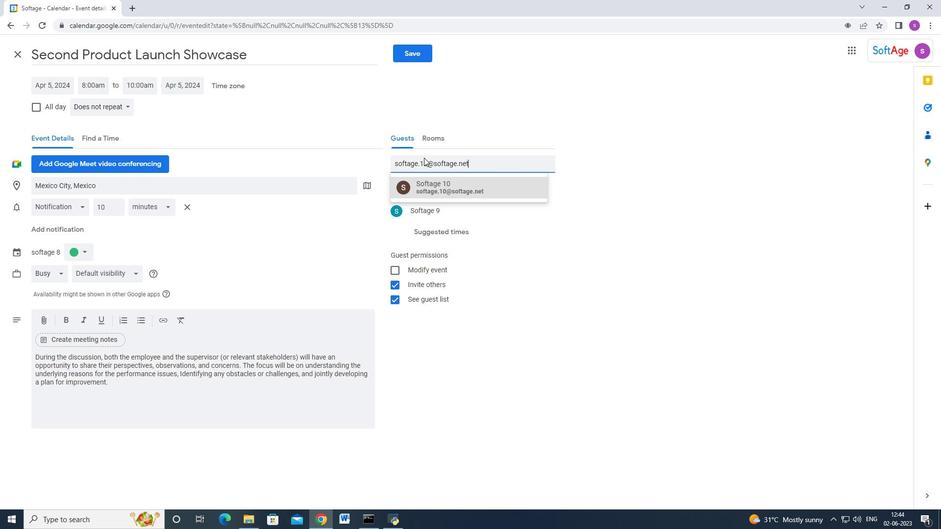 
Action: Mouse moved to (117, 109)
Screenshot: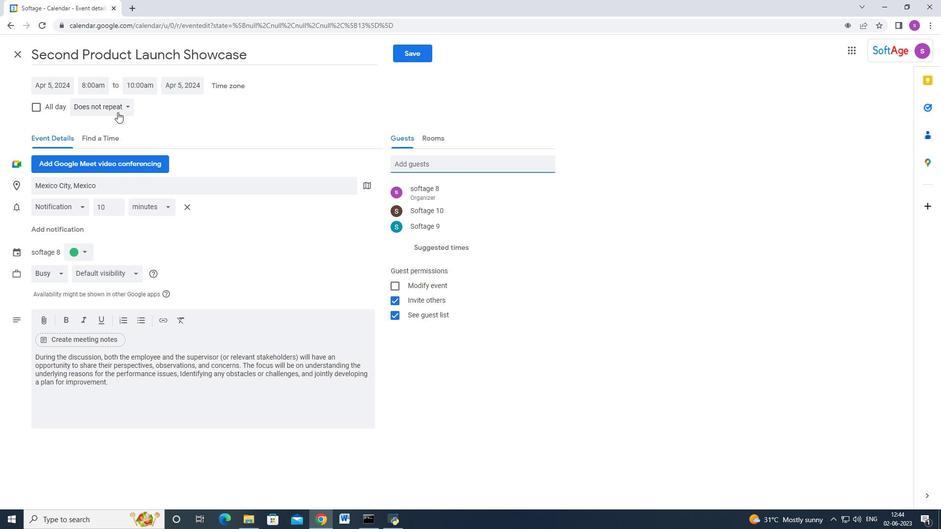 
Action: Mouse pressed left at (117, 109)
Screenshot: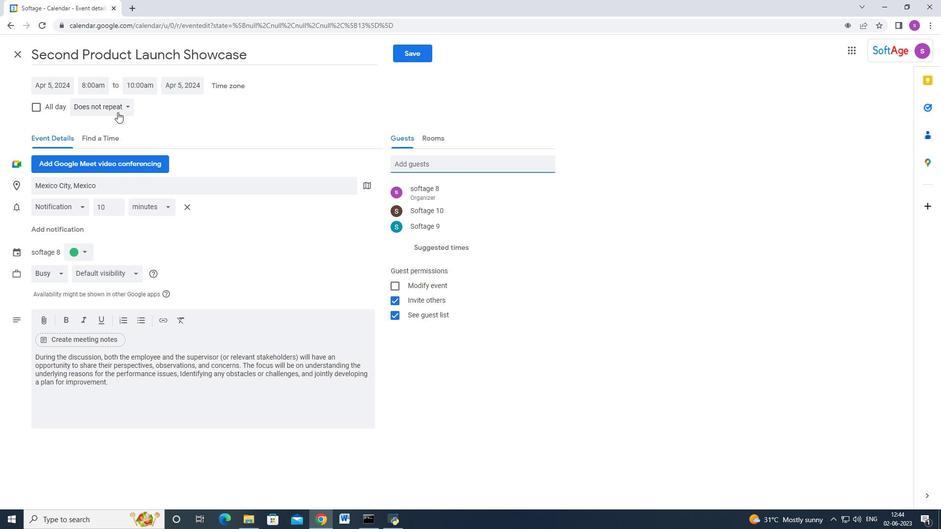 
Action: Mouse moved to (138, 192)
Screenshot: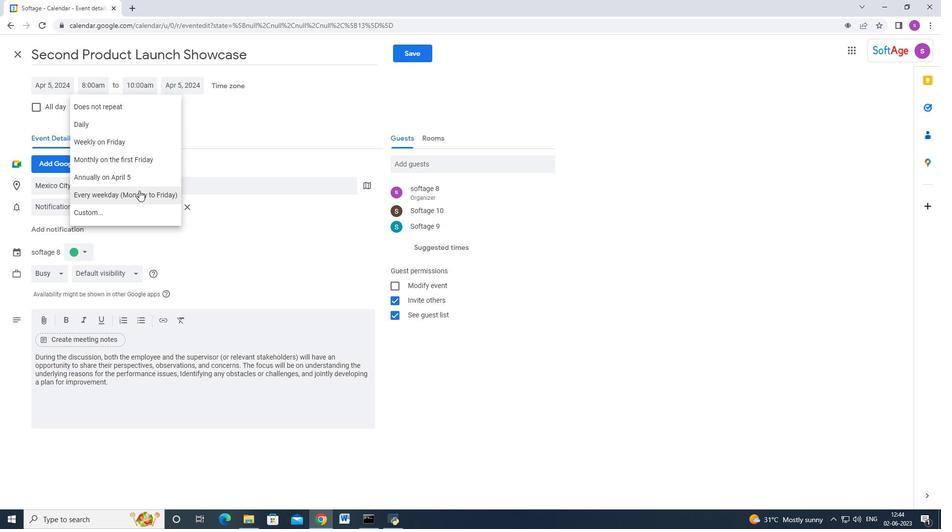 
Action: Mouse pressed left at (138, 192)
Screenshot: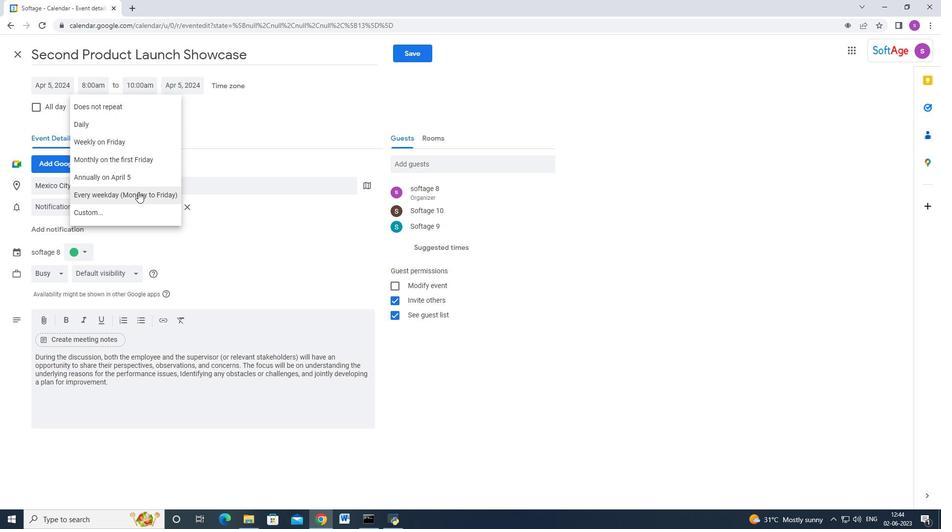 
Action: Mouse moved to (396, 53)
Screenshot: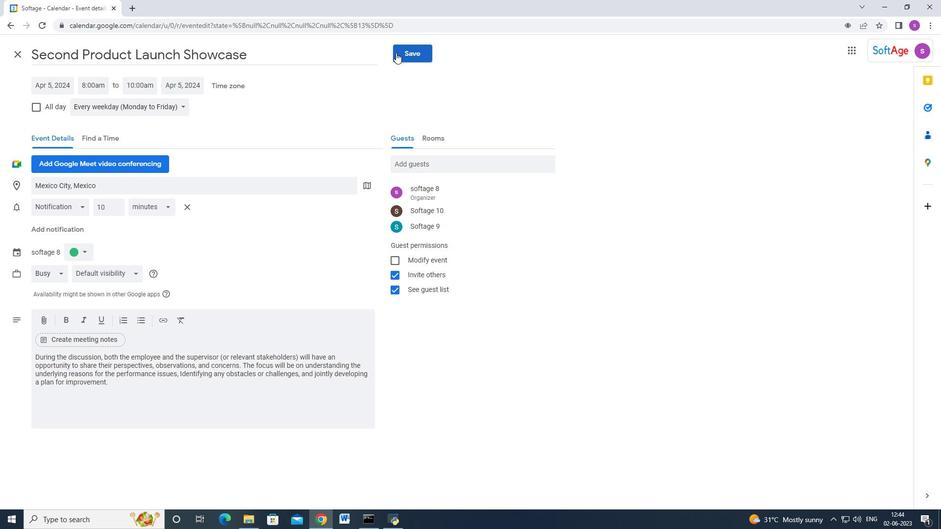 
Action: Mouse pressed left at (396, 53)
Screenshot: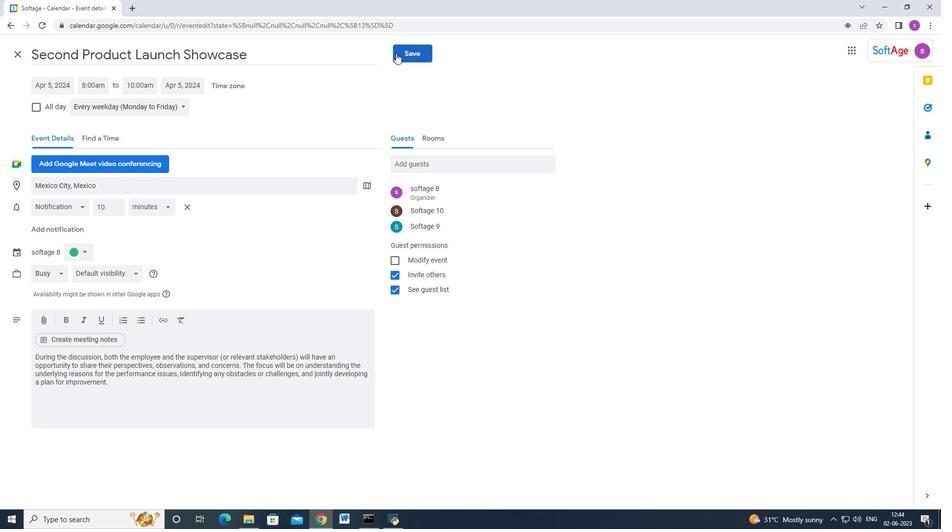 
Action: Mouse moved to (633, 303)
Screenshot: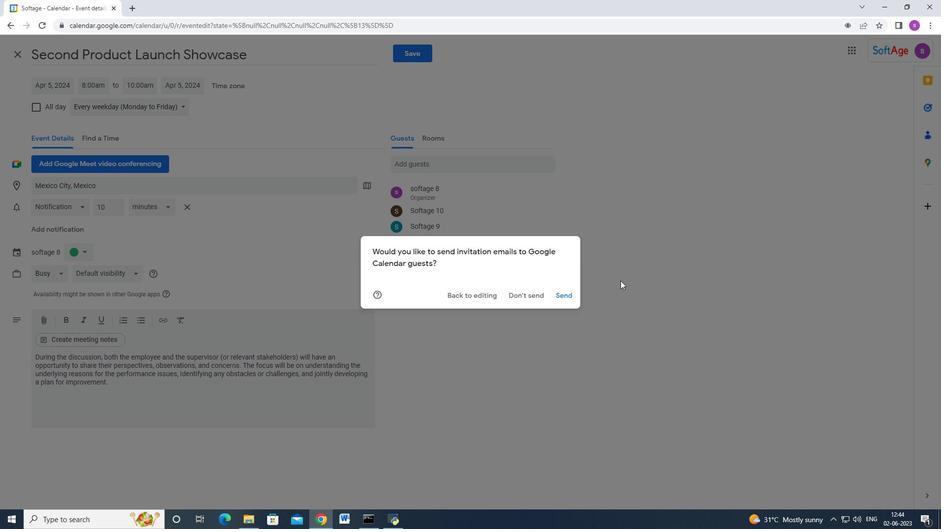 
